 Task: Learn more about a recruiter lite.
Action: Mouse moved to (627, 63)
Screenshot: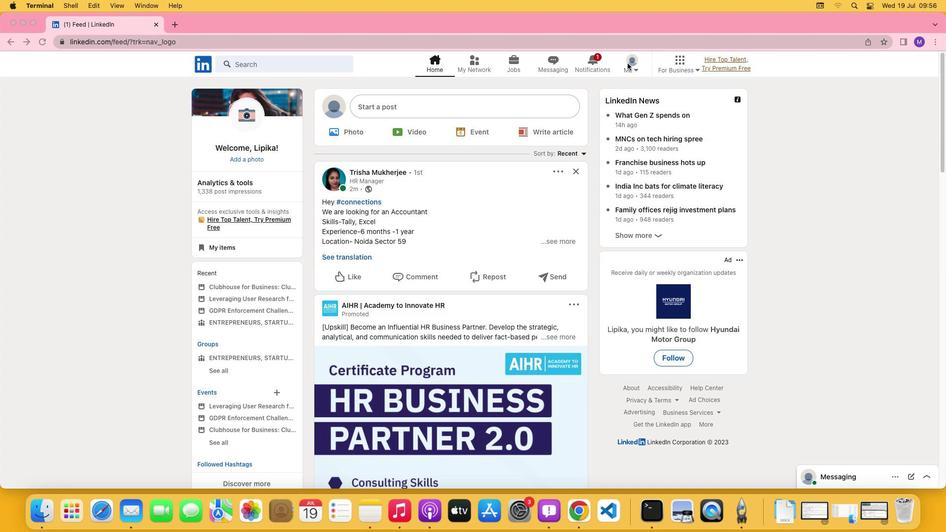 
Action: Mouse pressed left at (627, 63)
Screenshot: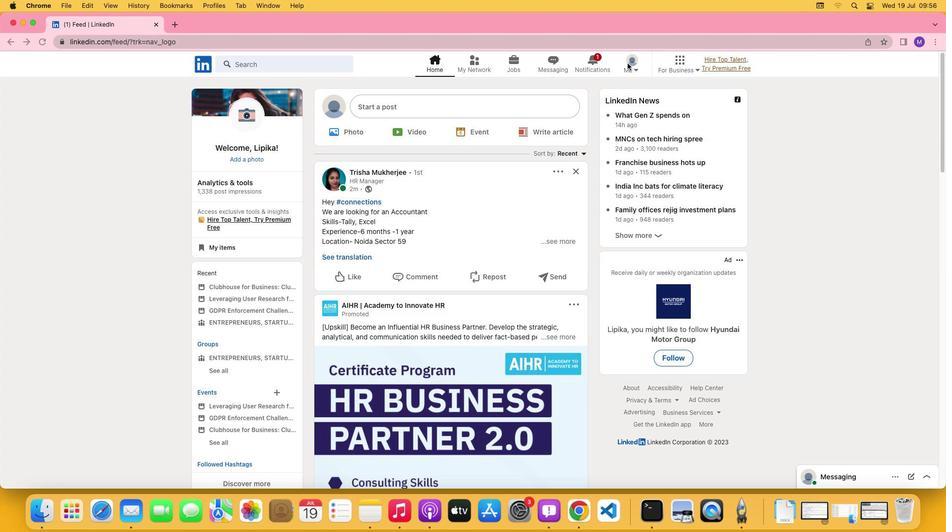 
Action: Mouse moved to (634, 69)
Screenshot: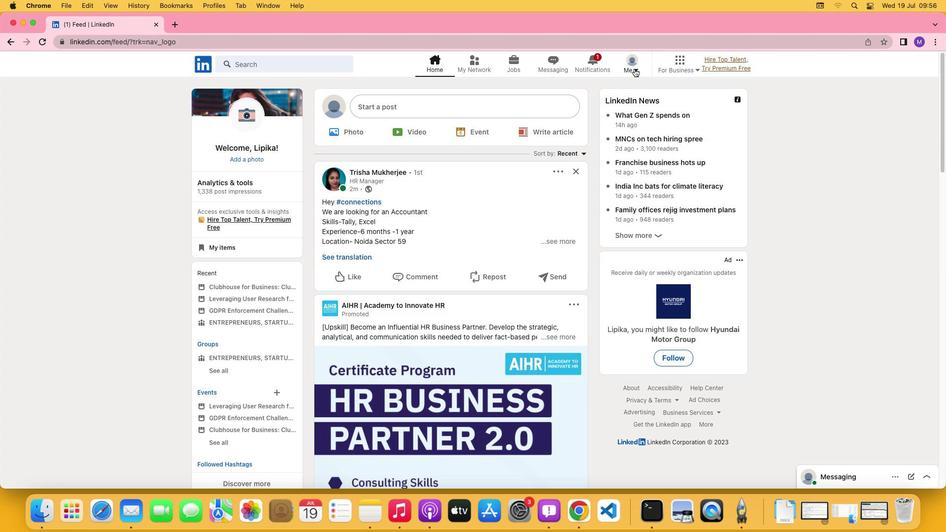 
Action: Mouse pressed left at (634, 69)
Screenshot: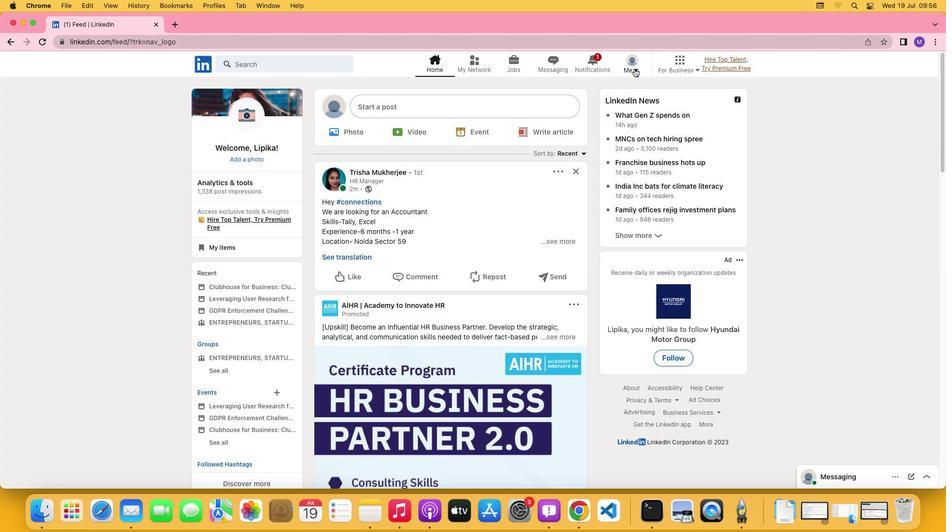 
Action: Mouse moved to (552, 167)
Screenshot: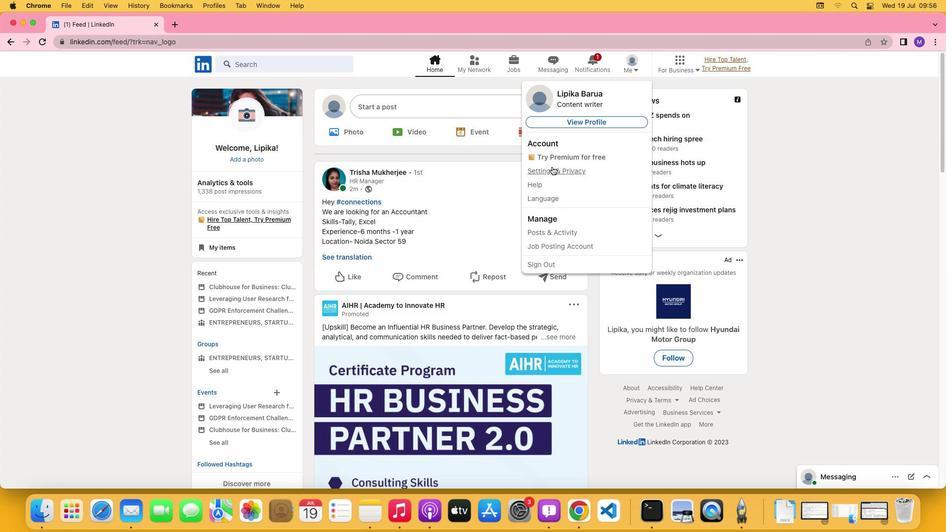 
Action: Mouse pressed left at (552, 167)
Screenshot: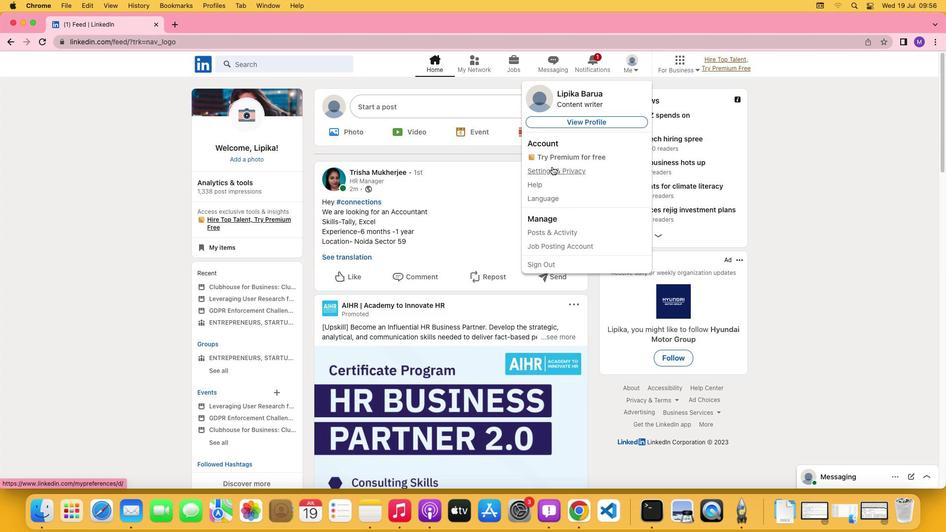 
Action: Mouse moved to (401, 329)
Screenshot: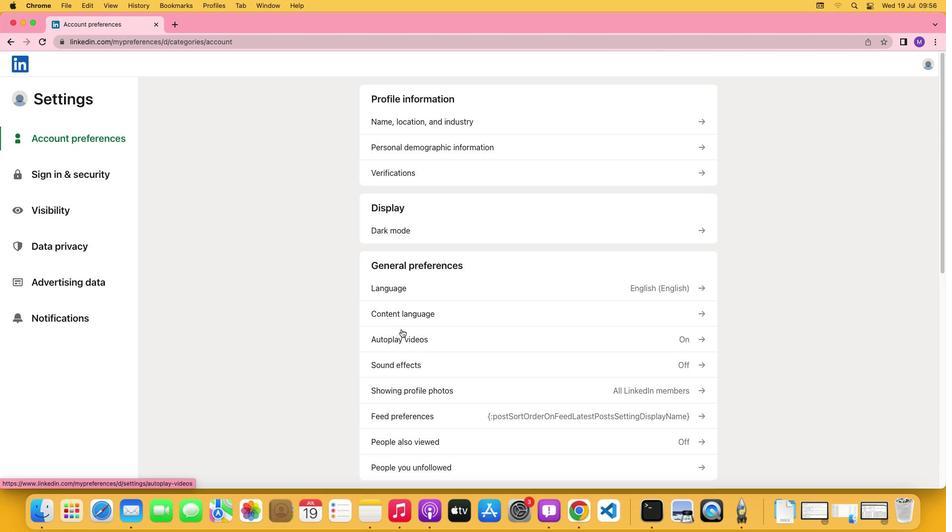 
Action: Mouse scrolled (401, 329) with delta (0, 0)
Screenshot: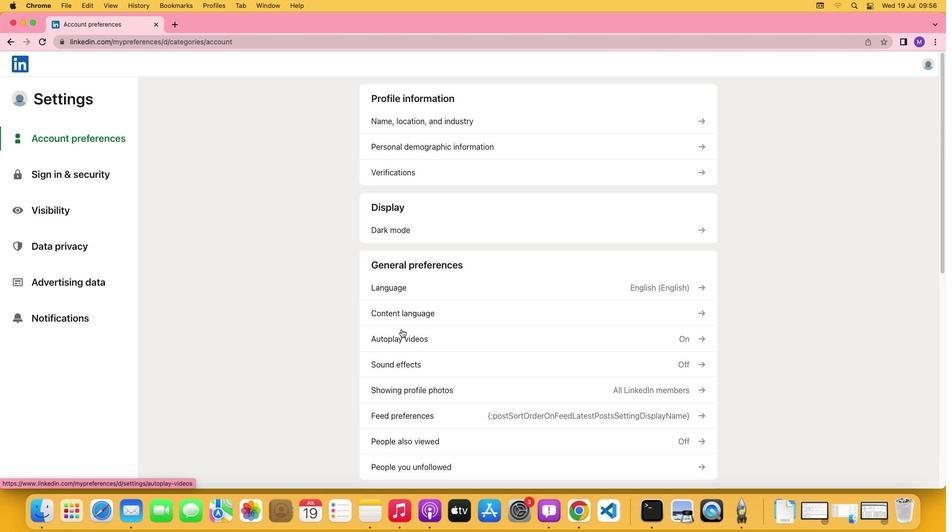 
Action: Mouse scrolled (401, 329) with delta (0, 0)
Screenshot: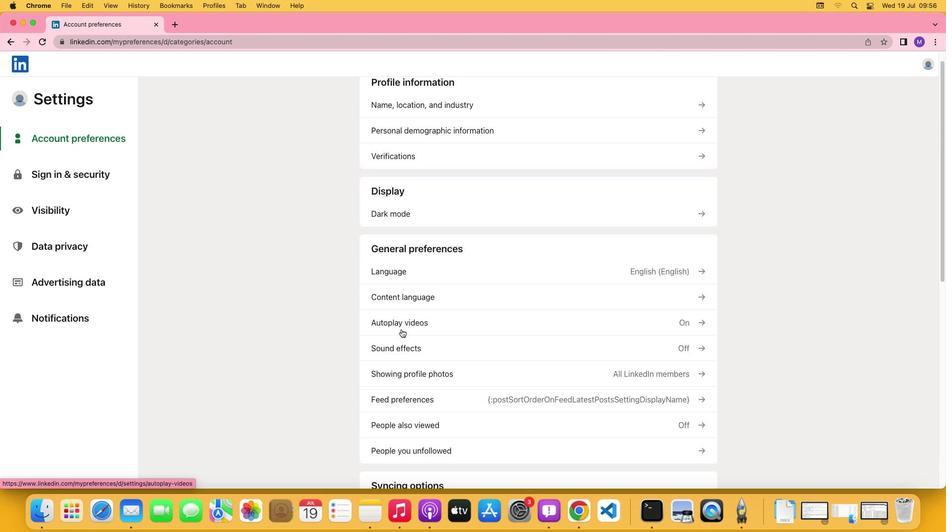 
Action: Mouse scrolled (401, 329) with delta (0, -1)
Screenshot: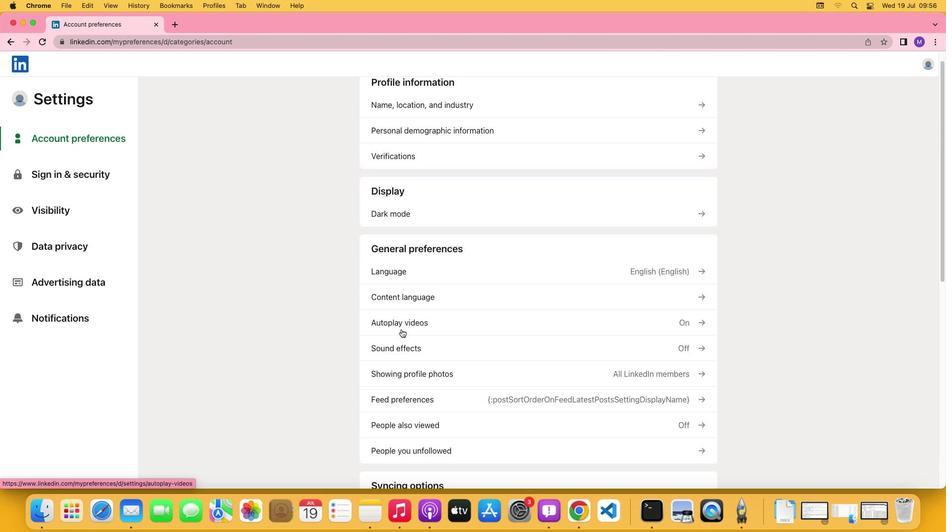 
Action: Mouse scrolled (401, 329) with delta (0, -2)
Screenshot: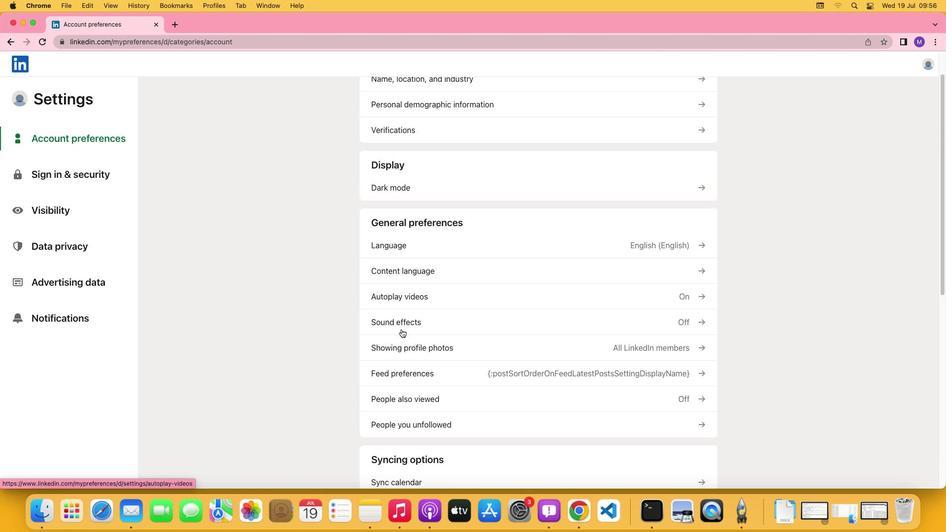 
Action: Mouse scrolled (401, 329) with delta (0, -2)
Screenshot: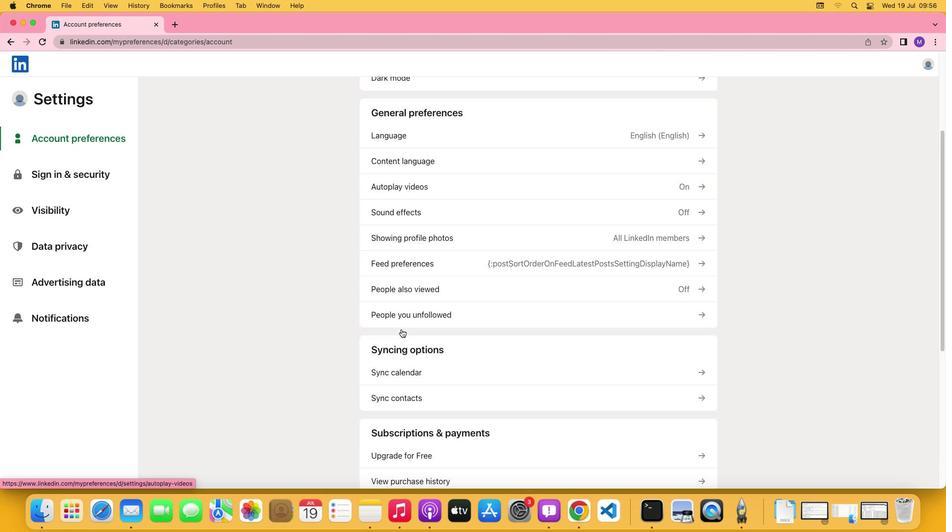 
Action: Mouse scrolled (401, 329) with delta (0, 0)
Screenshot: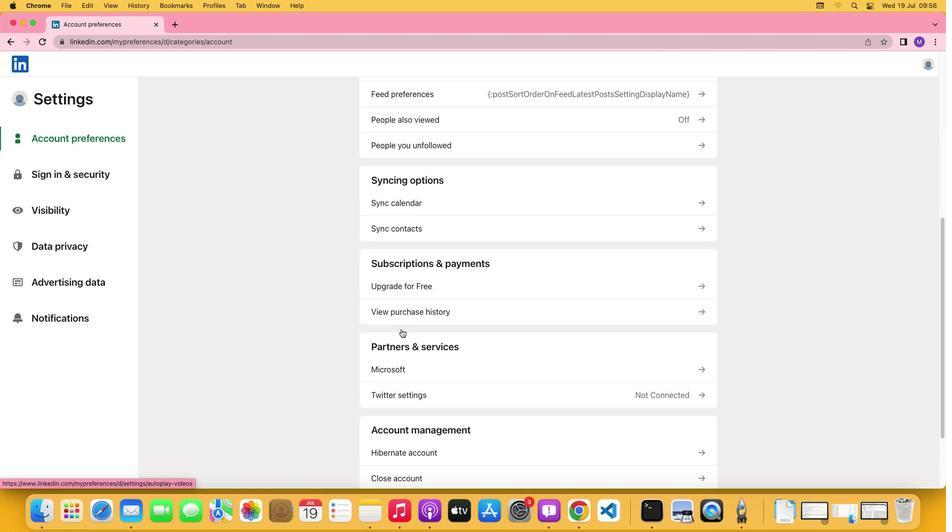 
Action: Mouse scrolled (401, 329) with delta (0, 0)
Screenshot: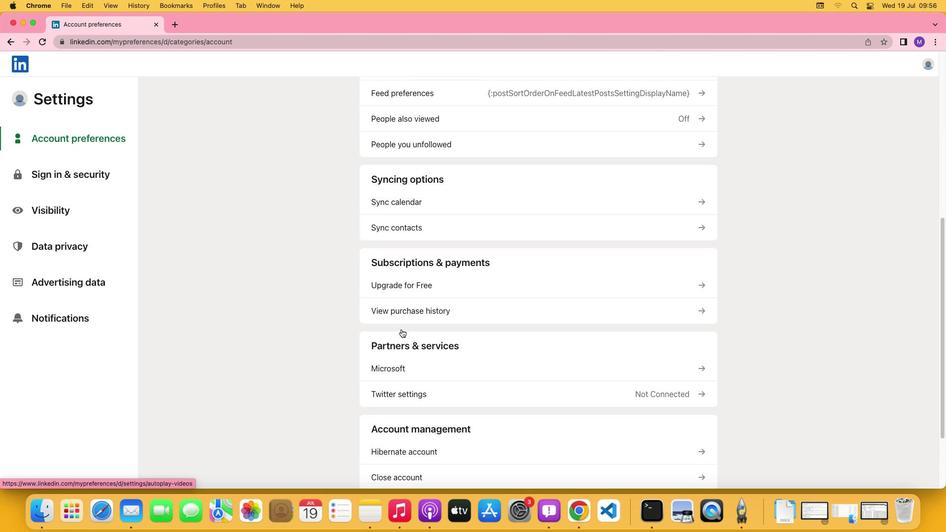 
Action: Mouse scrolled (401, 329) with delta (0, -1)
Screenshot: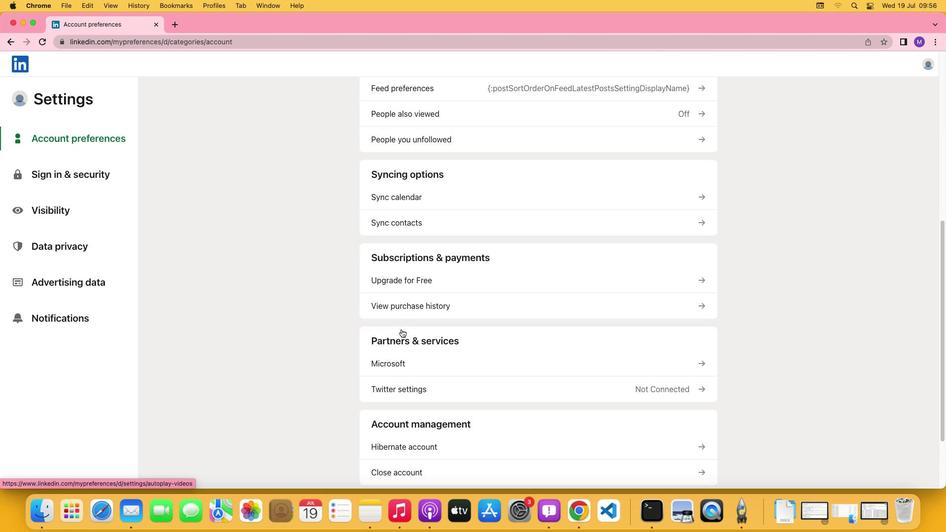 
Action: Mouse moved to (409, 201)
Screenshot: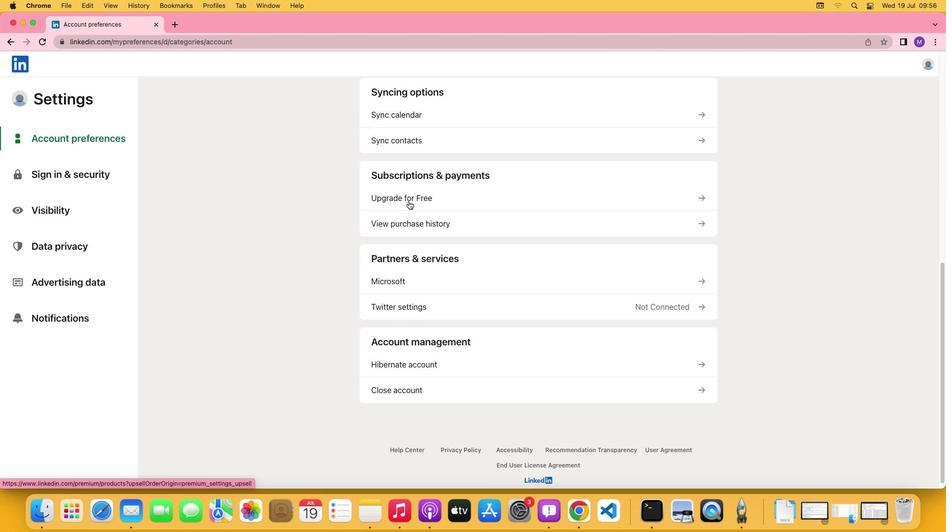 
Action: Mouse pressed left at (409, 201)
Screenshot: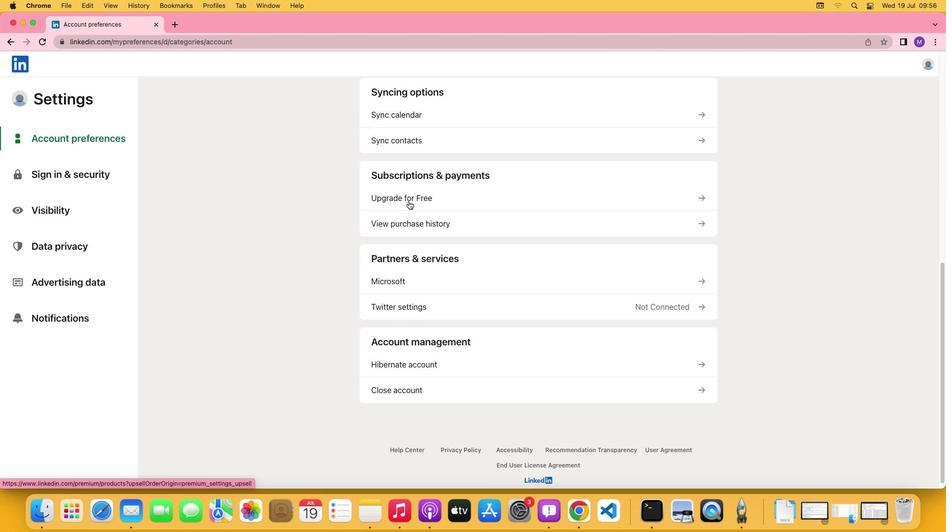 
Action: Mouse moved to (354, 271)
Screenshot: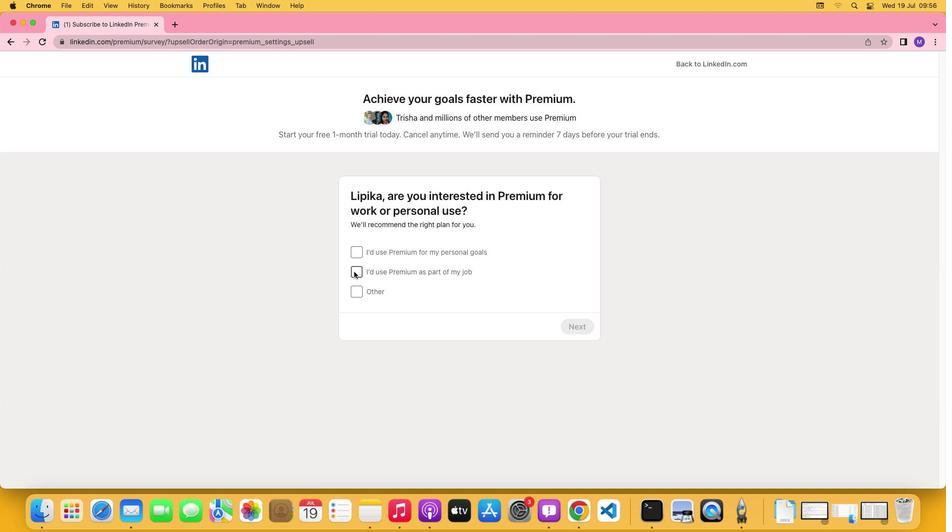 
Action: Mouse pressed left at (354, 271)
Screenshot: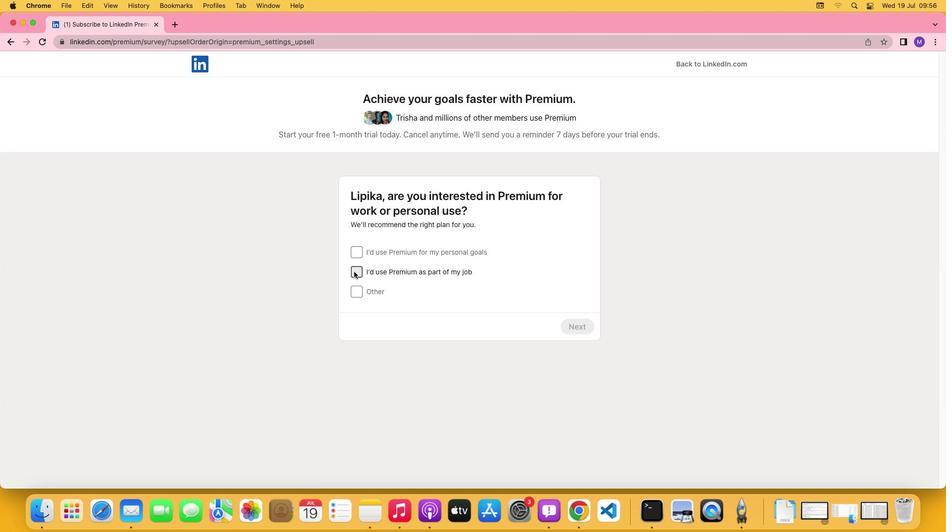 
Action: Mouse moved to (582, 325)
Screenshot: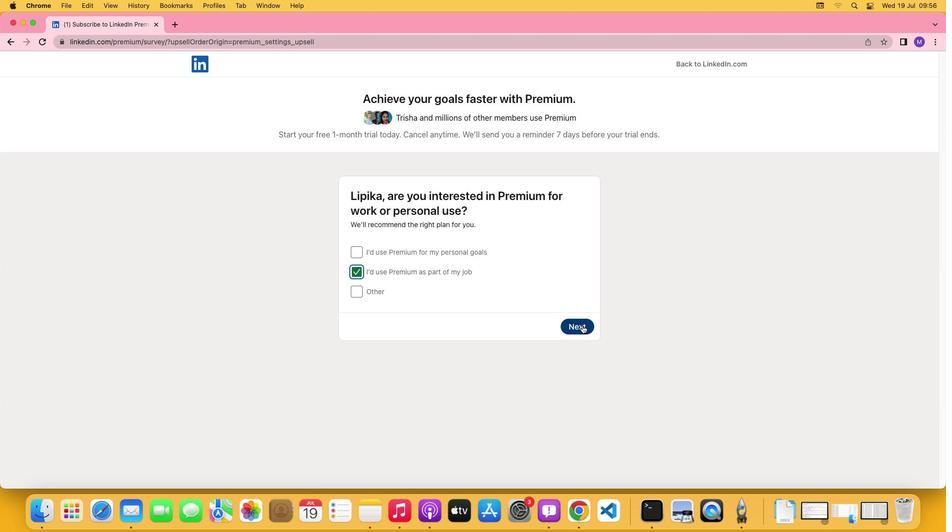 
Action: Mouse pressed left at (582, 325)
Screenshot: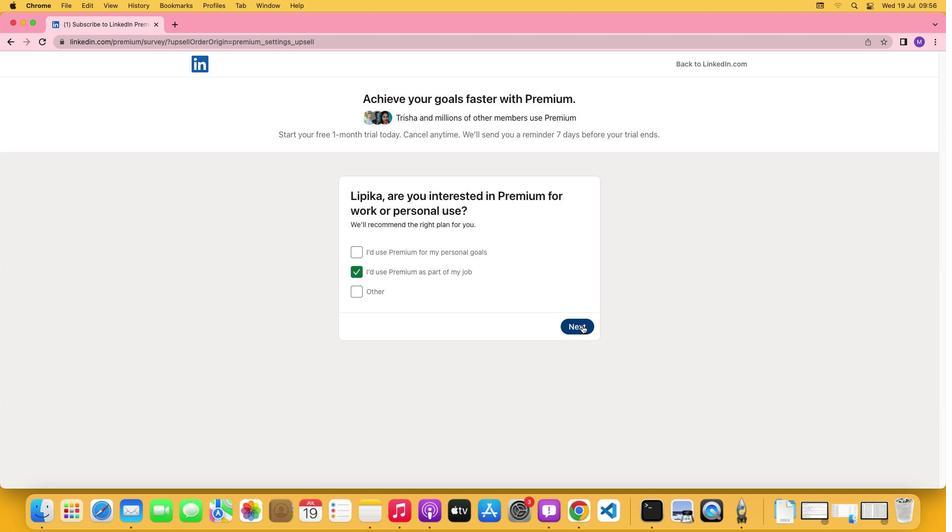 
Action: Mouse moved to (360, 296)
Screenshot: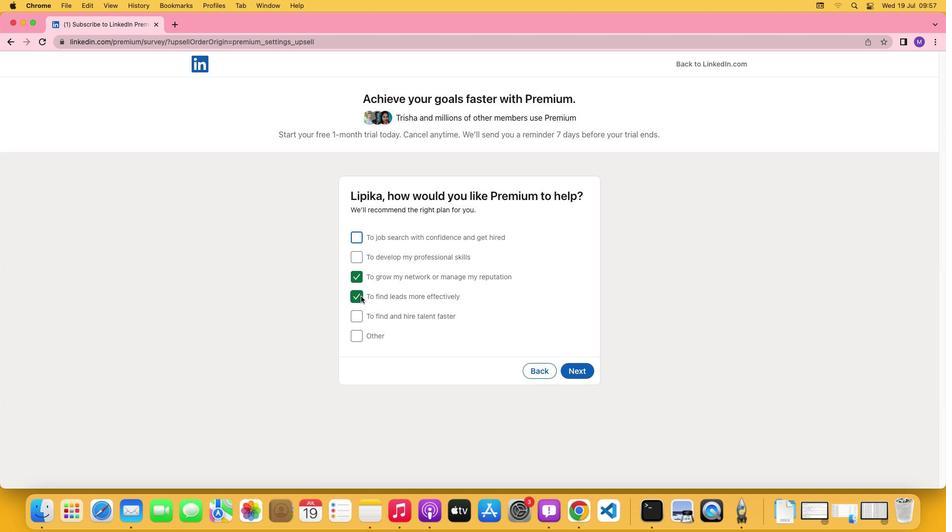 
Action: Mouse pressed left at (360, 296)
Screenshot: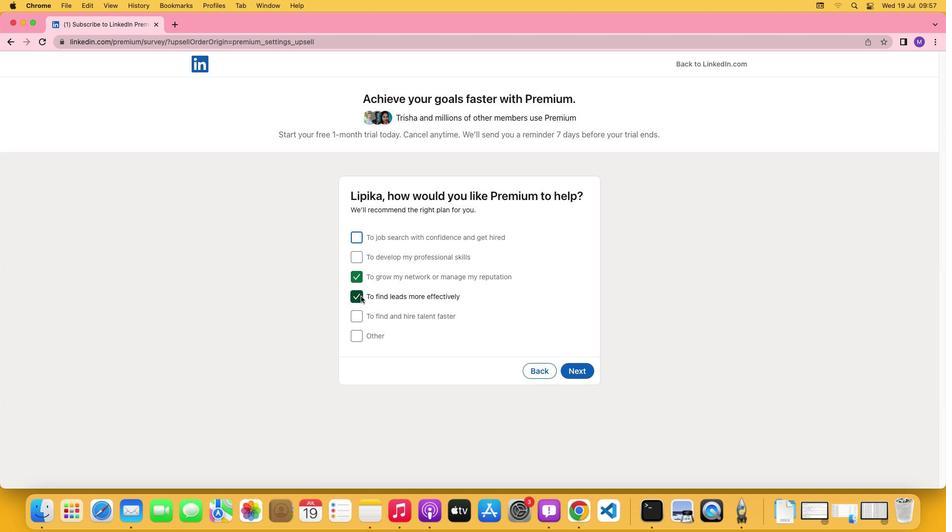 
Action: Mouse moved to (578, 369)
Screenshot: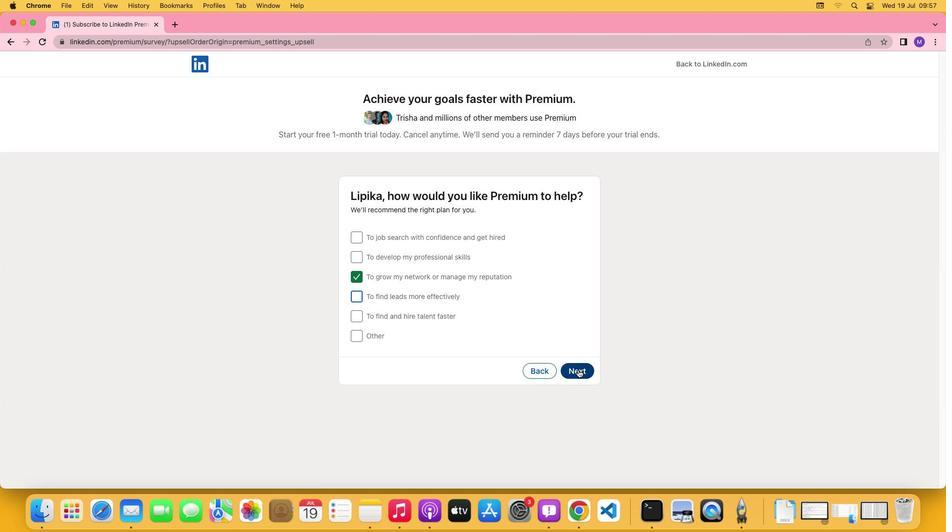 
Action: Mouse pressed left at (578, 369)
Screenshot: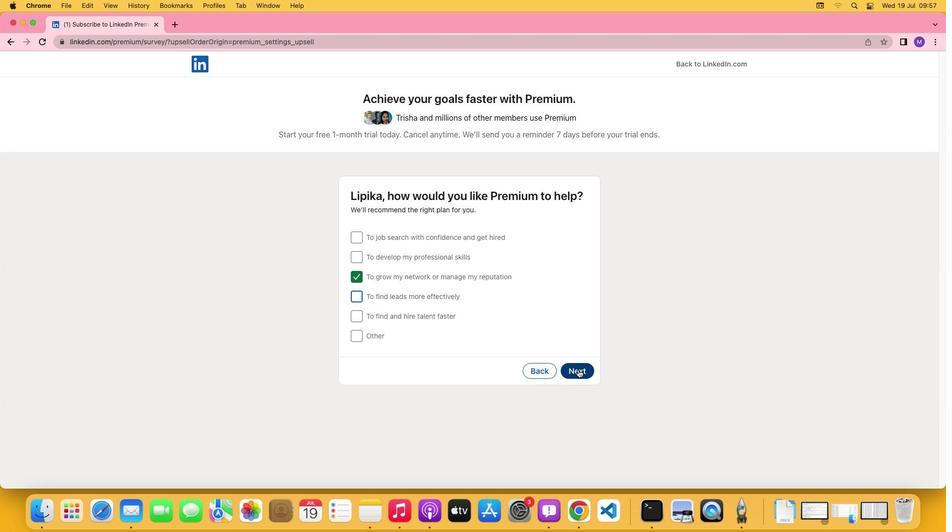 
Action: Mouse moved to (360, 252)
Screenshot: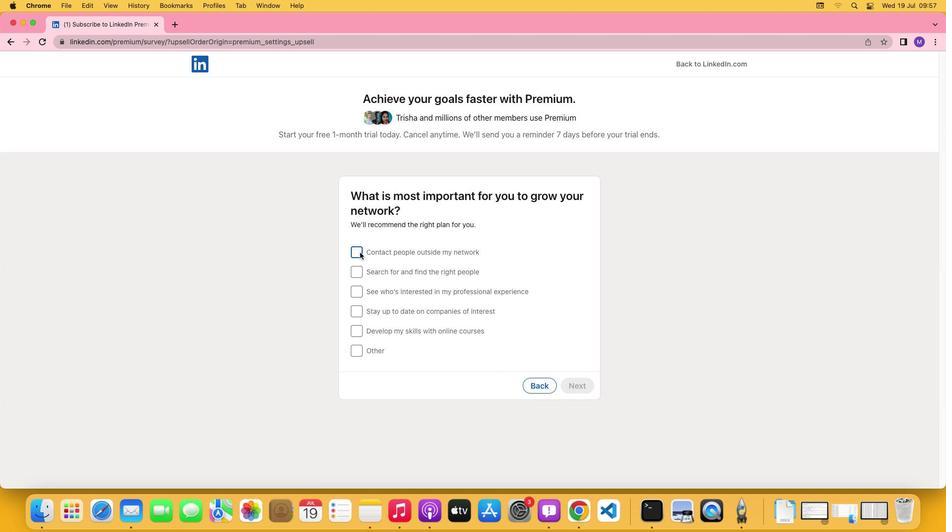 
Action: Mouse pressed left at (360, 252)
Screenshot: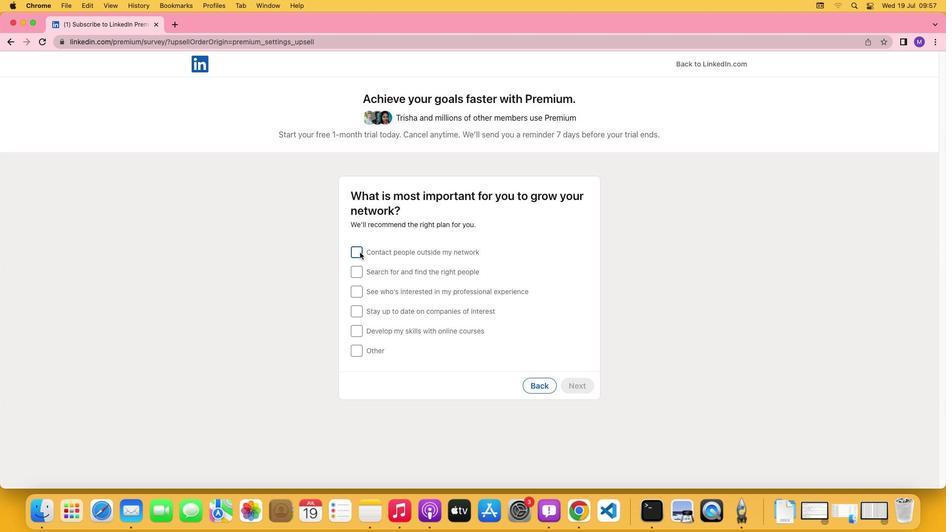 
Action: Mouse moved to (588, 385)
Screenshot: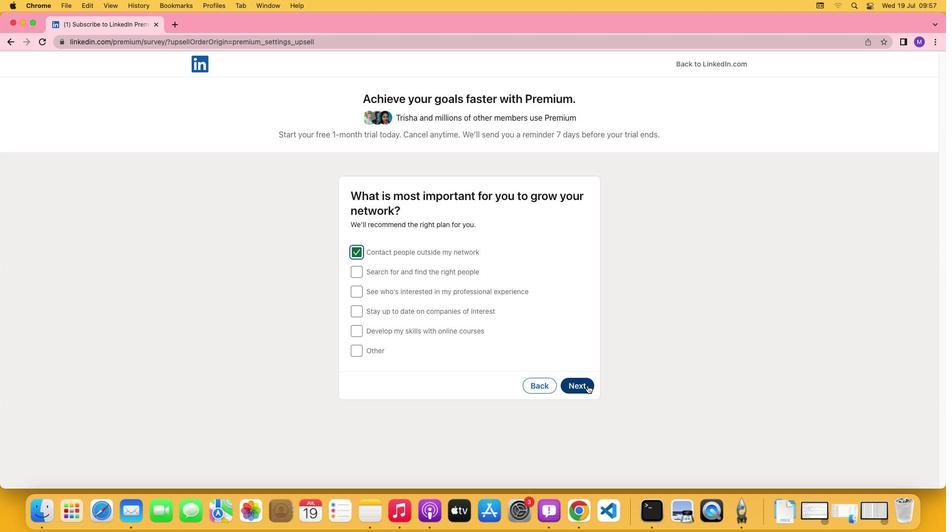 
Action: Mouse pressed left at (588, 385)
Screenshot: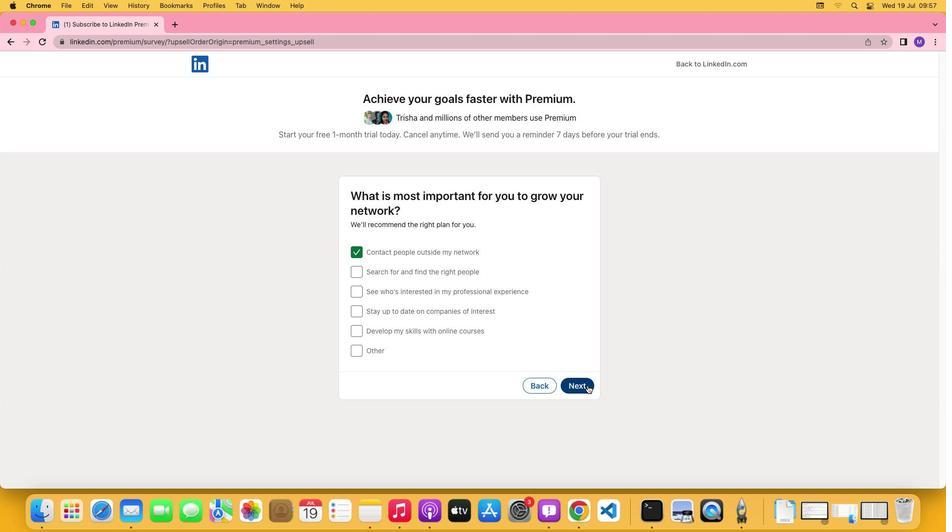 
Action: Mouse moved to (243, 463)
Screenshot: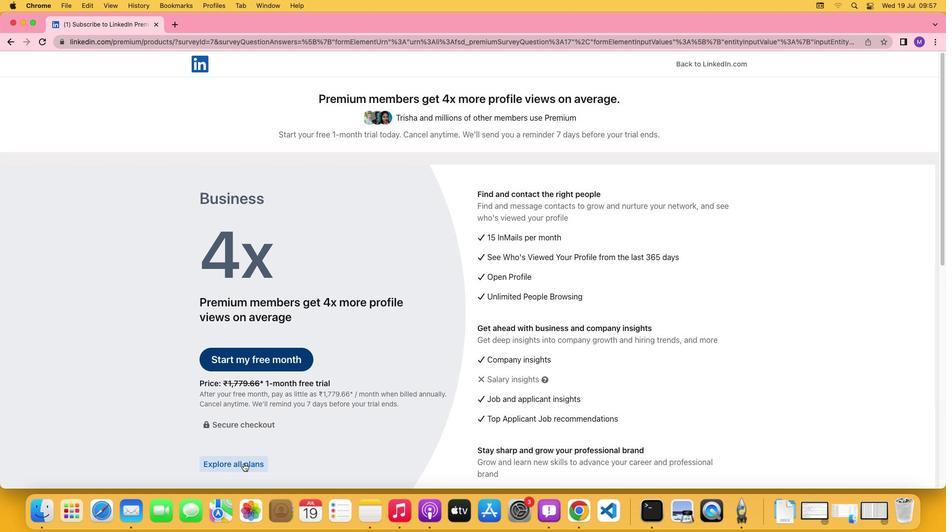 
Action: Mouse pressed left at (243, 463)
Screenshot: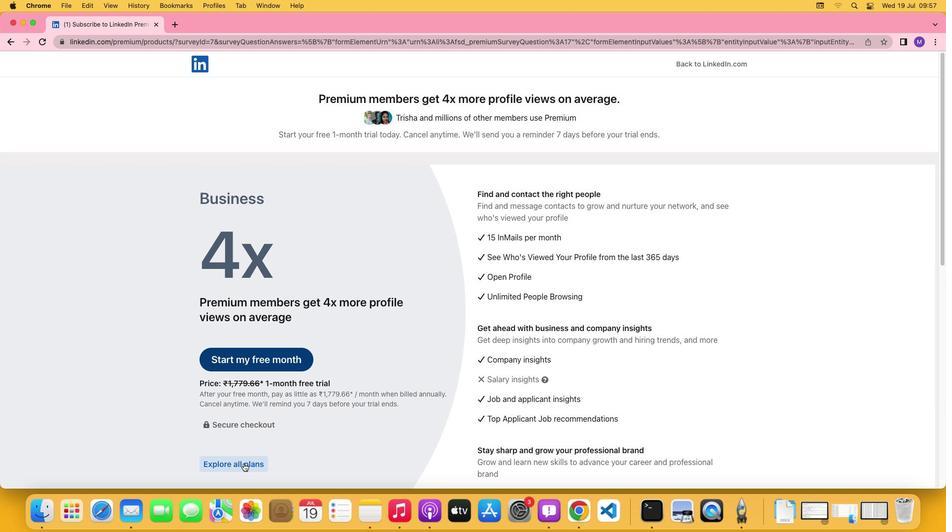 
Action: Mouse moved to (669, 389)
Screenshot: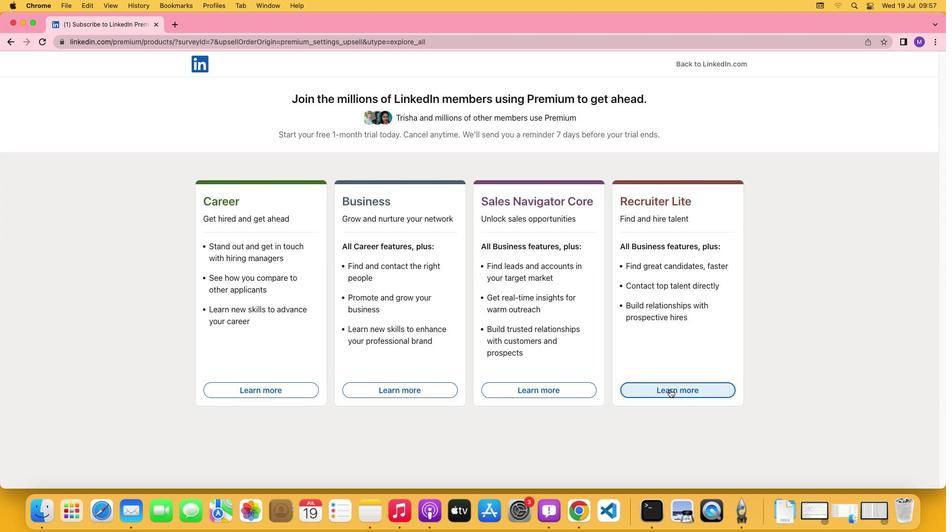 
Action: Mouse pressed left at (669, 389)
Screenshot: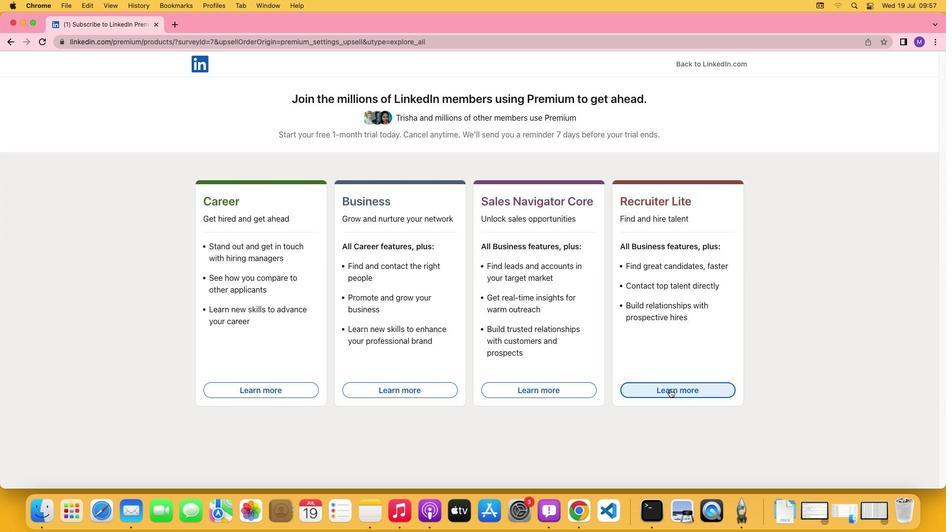 
